 Task: Add a signature Dallas Robinson containing 'Best wishes for a happy and healthy year, Dallas Robinson' to email address softage.1@softage.net and add a folder Applications
Action: Key pressed n
Screenshot: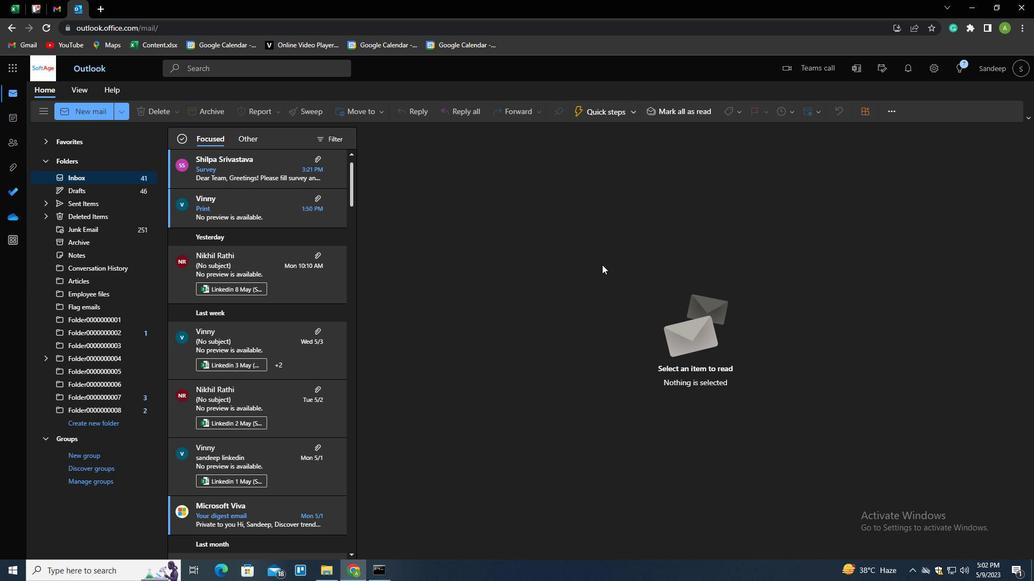 
Action: Mouse moved to (727, 108)
Screenshot: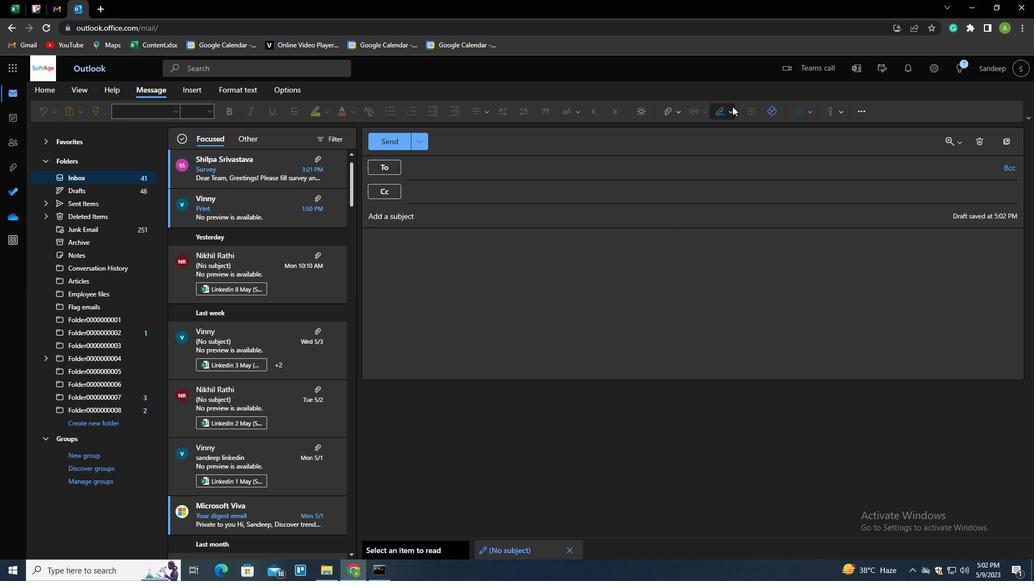 
Action: Mouse pressed left at (727, 108)
Screenshot: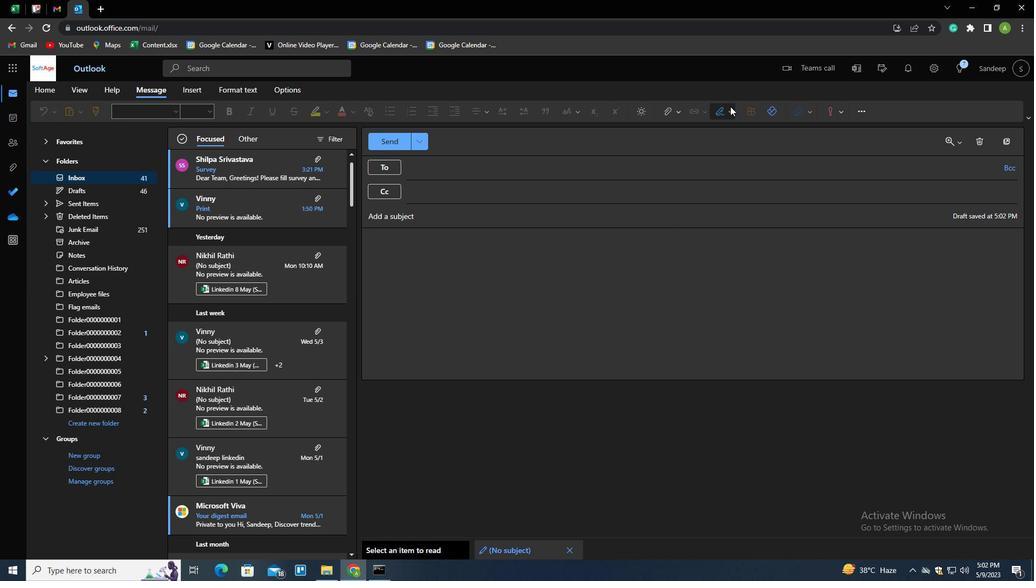 
Action: Mouse moved to (711, 132)
Screenshot: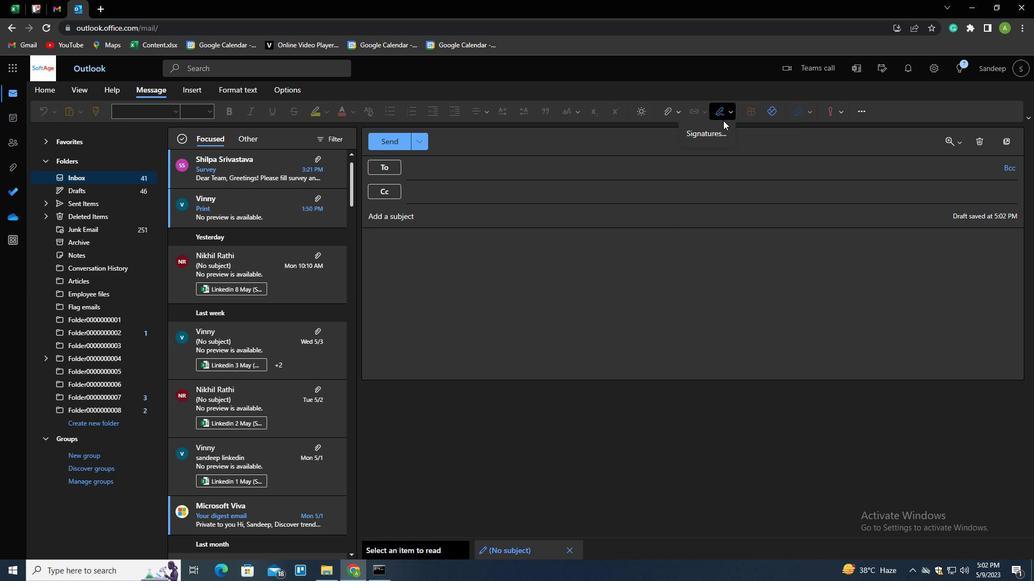 
Action: Mouse pressed left at (711, 132)
Screenshot: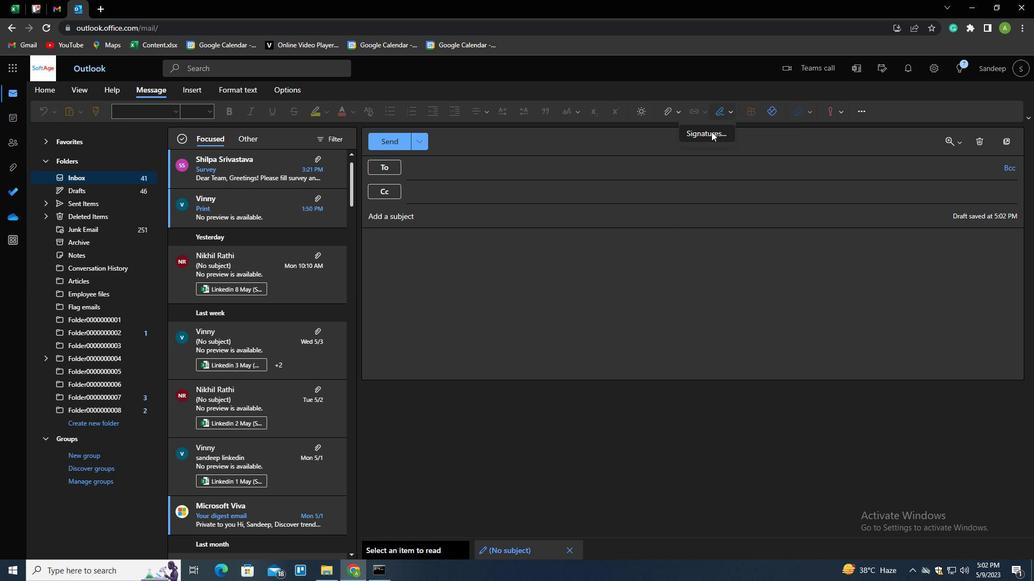
Action: Mouse moved to (520, 199)
Screenshot: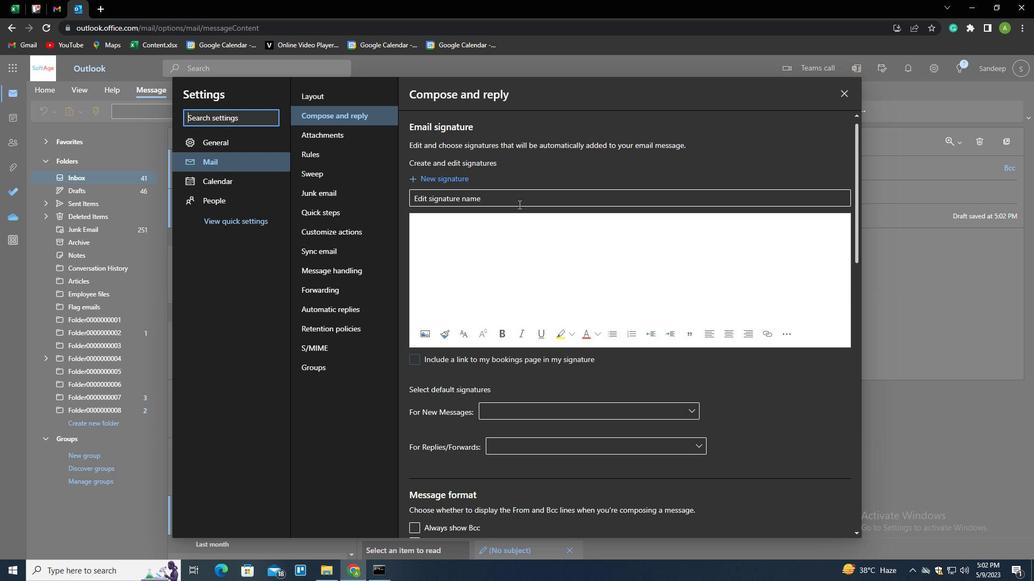 
Action: Mouse pressed left at (520, 199)
Screenshot: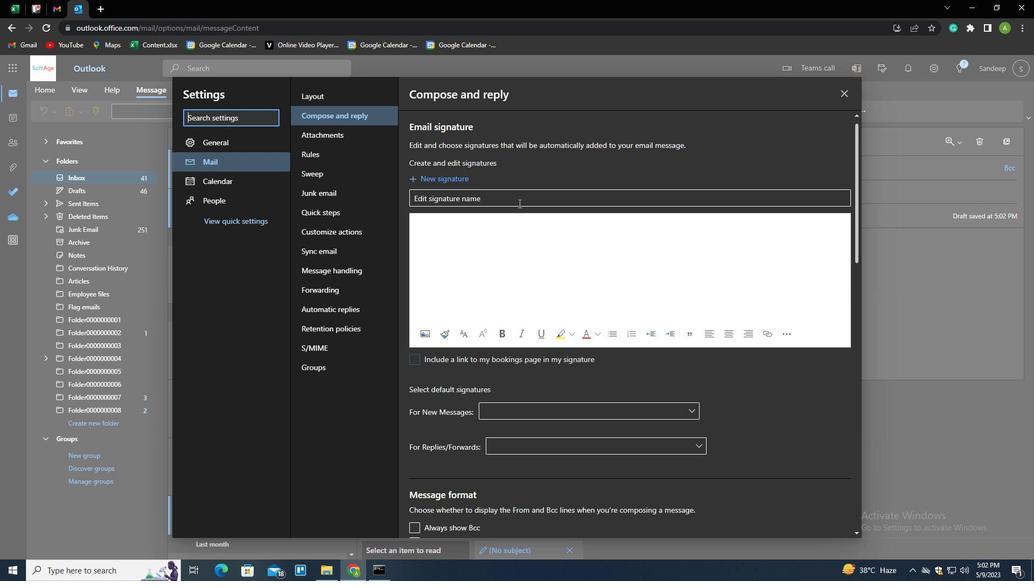 
Action: Mouse moved to (521, 199)
Screenshot: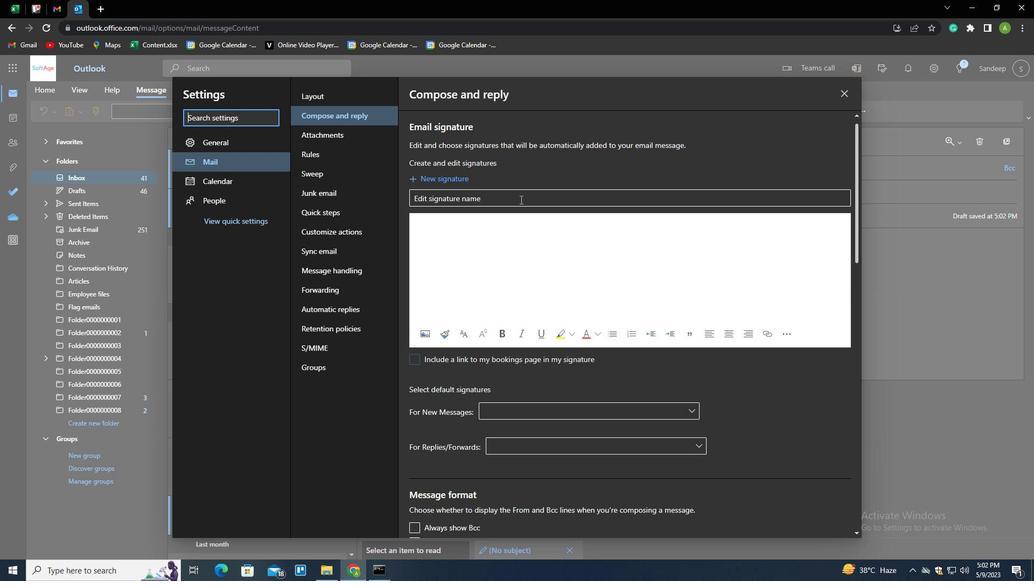 
Action: Key pressed <Key.shift>DALLAD<Key.space><Key.shift>RO<Key.backspace><Key.backspace><Key.backspace><Key.backspace>S<Key.space><Key.shift>ROBINSON<Key.tab><Key.shift_r><Key.enter><Key.shift_r><Key.enter><Key.enter><Key.enter><Key.enter><Key.enter><Key.shift>BEST<Key.space><Key.shift>WISHES<Key.space>FOE<Key.space><Key.backspace><Key.backspace>R<Key.space>A<Key.space>HAPPY<Key.space>AND<Key.space><Key.shift>HE<Key.backspace><Key.backspace>HEATL<Key.backspace><Key.backspace>LTHY<Key.space>YEAR<Key.shift_r><Key.enter><Key.shift>DALLAS<Key.space><Key.shift>ROBINSON
Screenshot: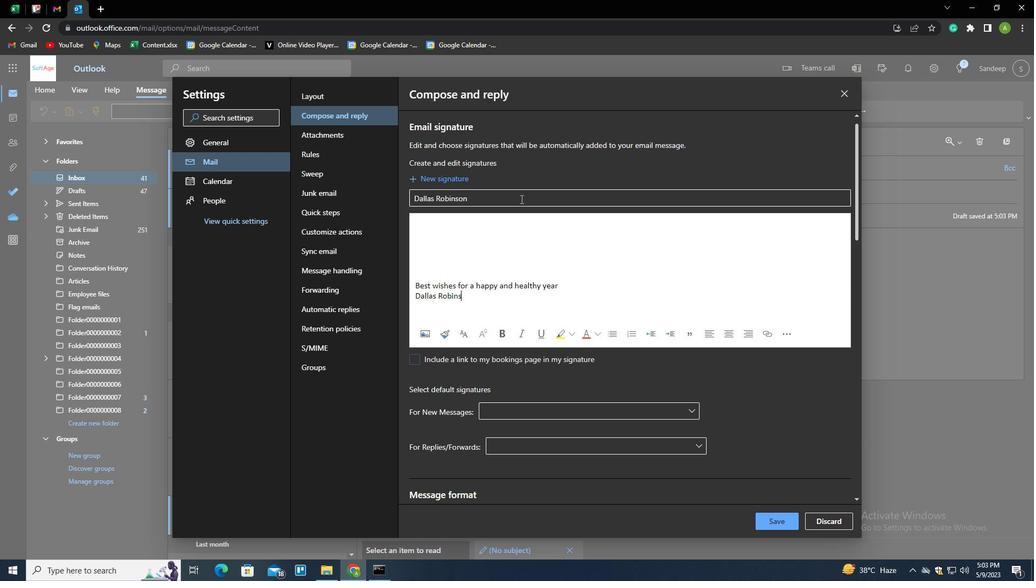 
Action: Mouse moved to (767, 521)
Screenshot: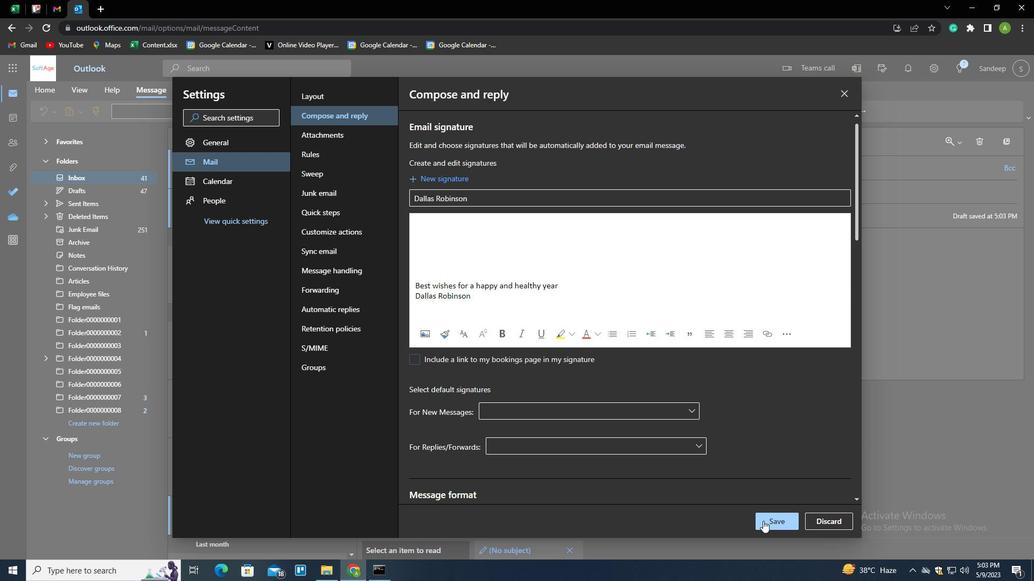 
Action: Mouse pressed left at (767, 521)
Screenshot: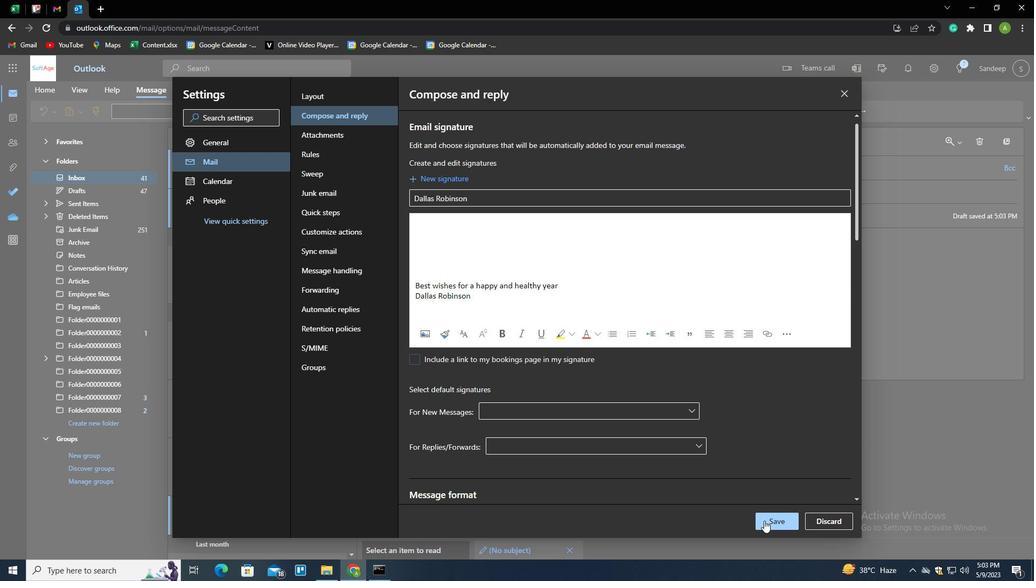 
Action: Mouse moved to (911, 342)
Screenshot: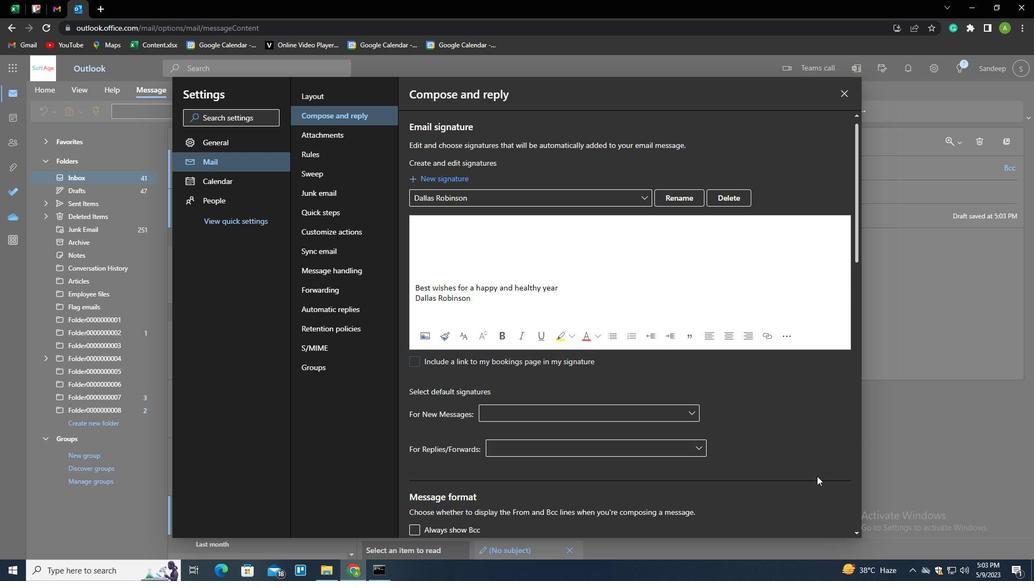 
Action: Mouse pressed left at (911, 342)
Screenshot: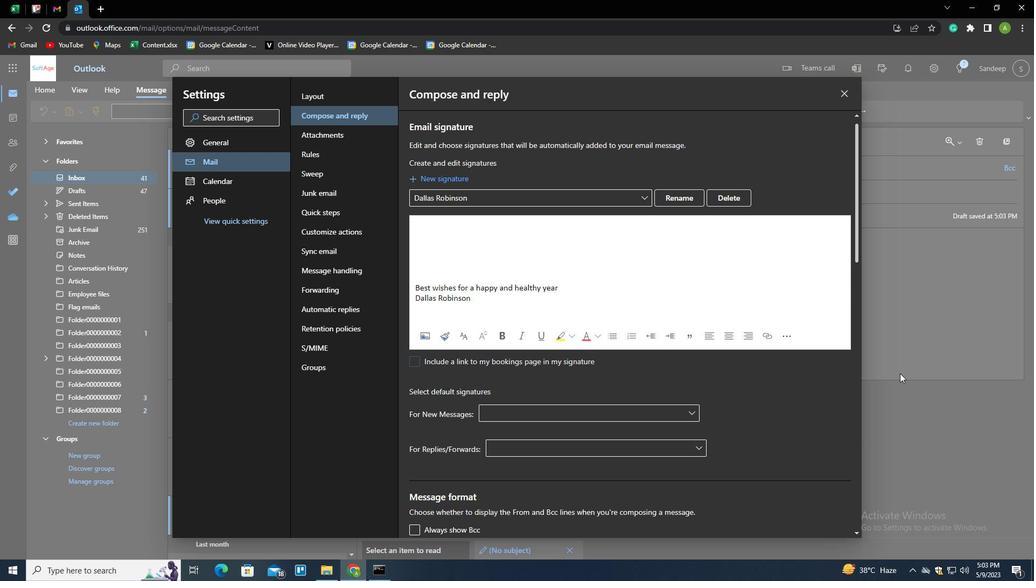 
Action: Mouse moved to (723, 115)
Screenshot: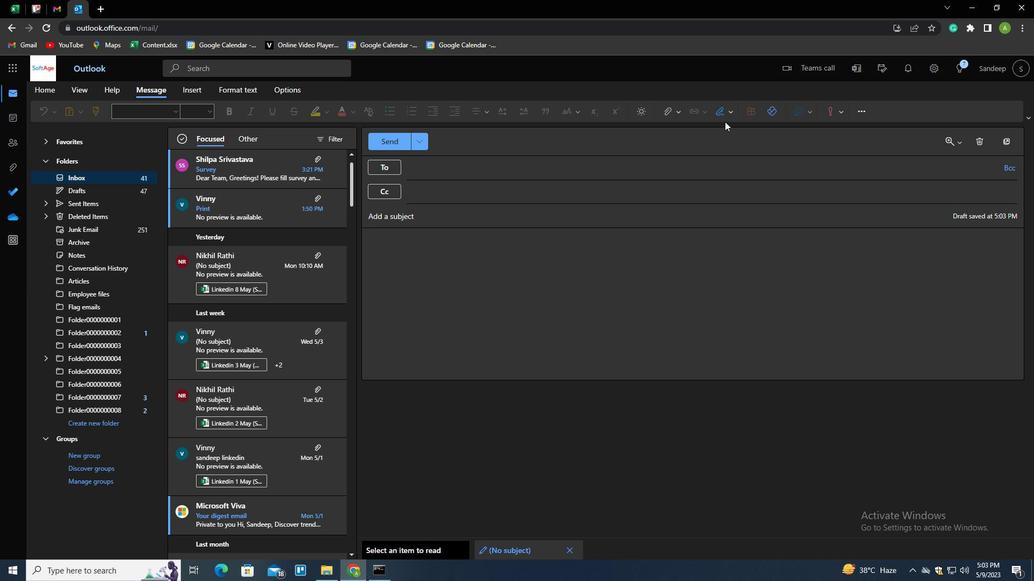 
Action: Mouse pressed left at (723, 115)
Screenshot: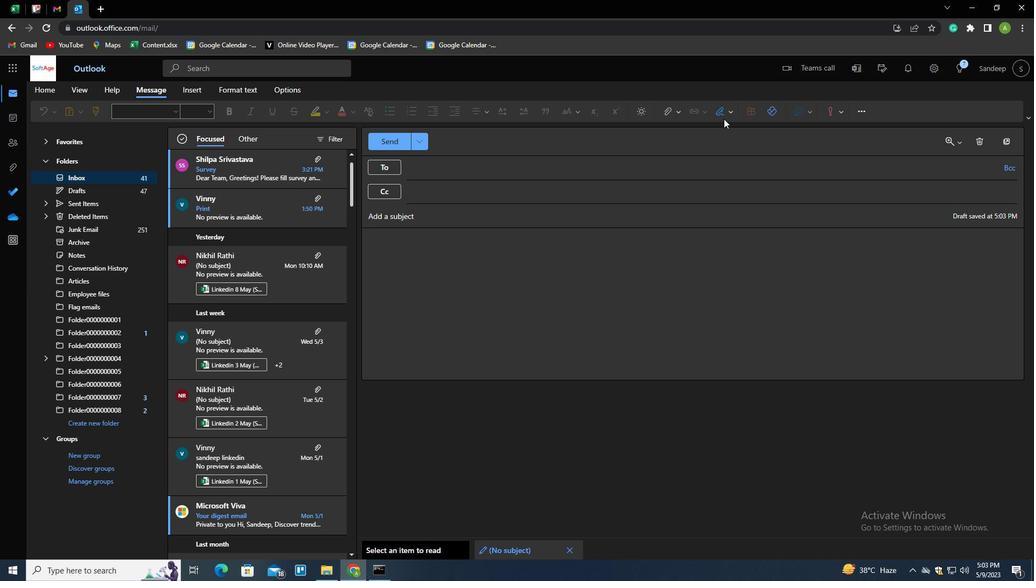 
Action: Mouse moved to (714, 137)
Screenshot: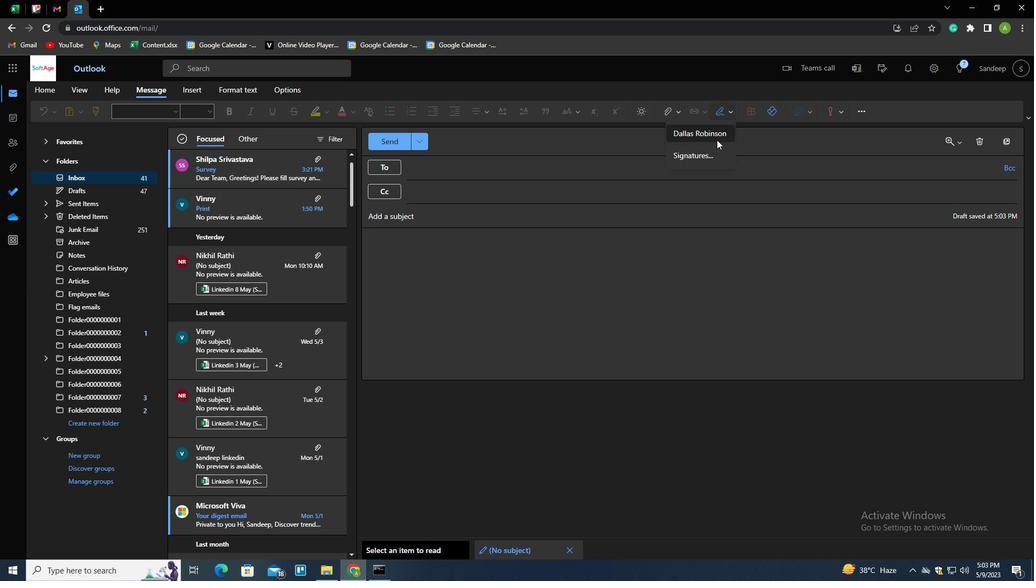 
Action: Mouse pressed left at (714, 137)
Screenshot: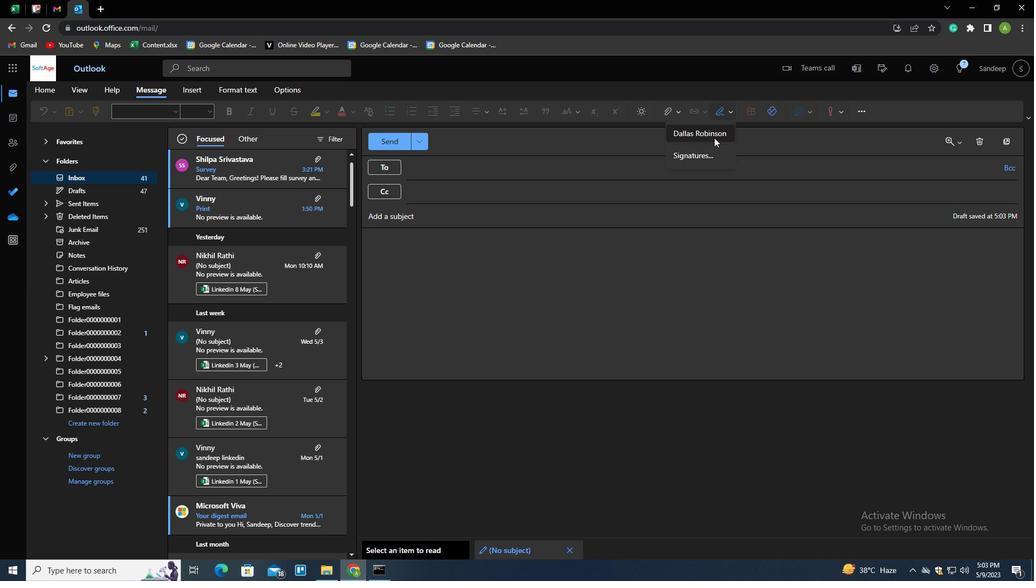 
Action: Mouse moved to (514, 174)
Screenshot: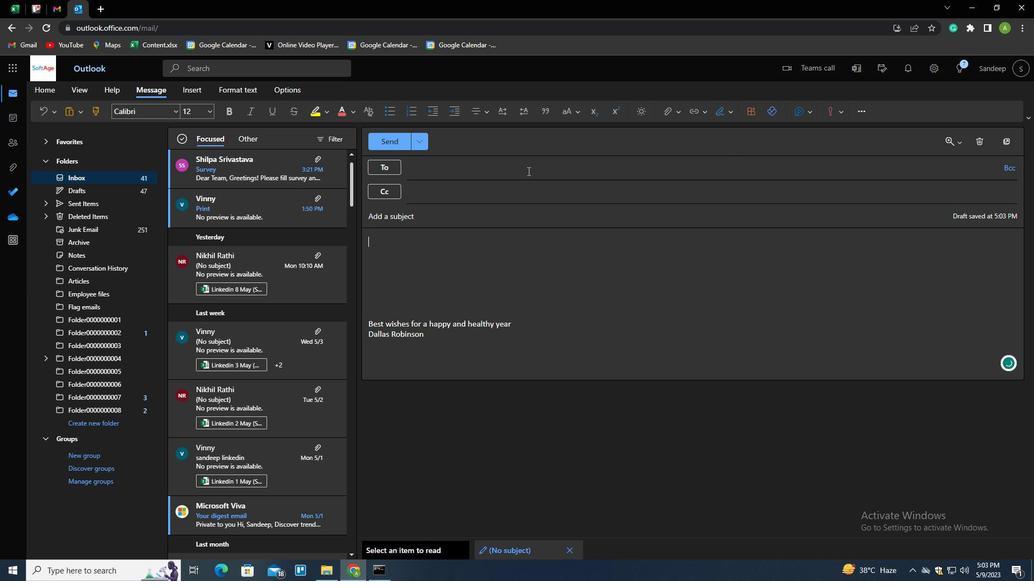 
Action: Mouse pressed left at (514, 174)
Screenshot: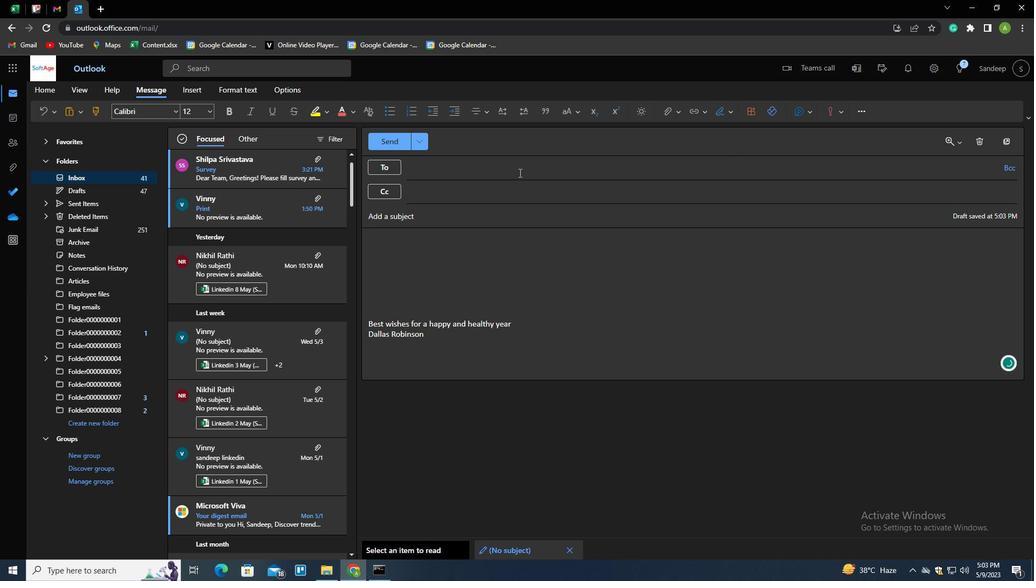 
Action: Key pressed S
Screenshot: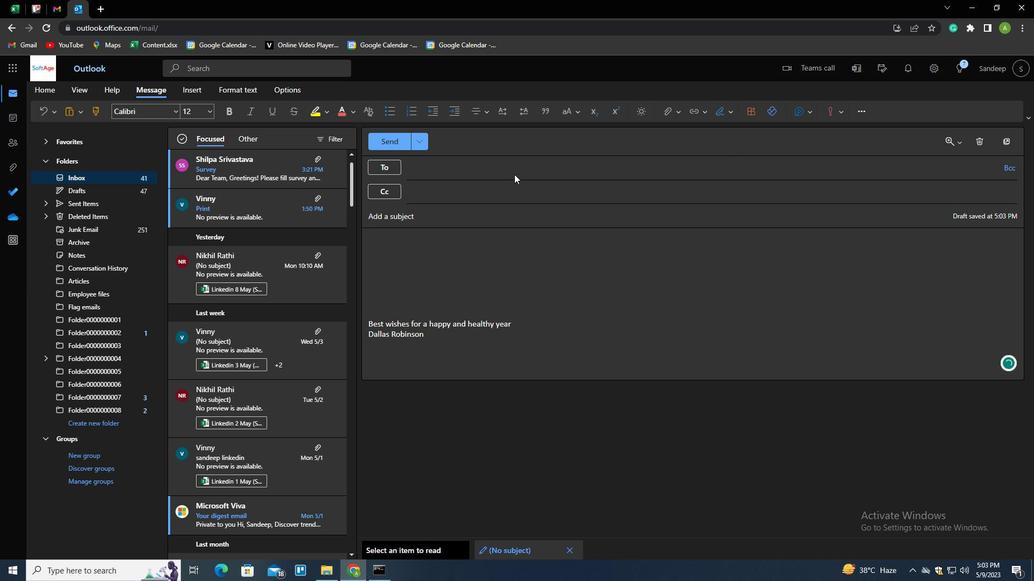 
Action: Mouse moved to (501, 170)
Screenshot: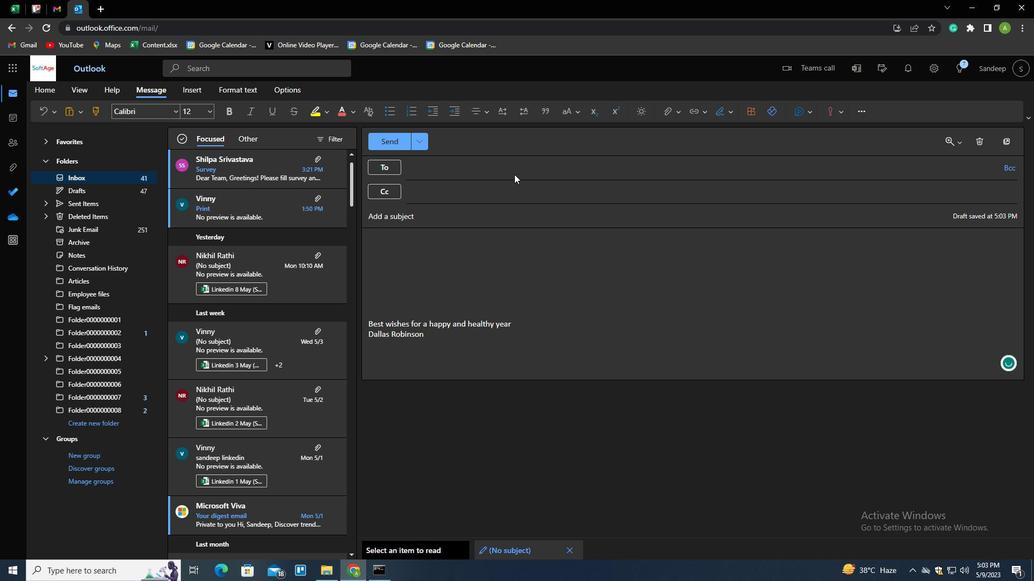 
Action: Mouse pressed left at (501, 170)
Screenshot: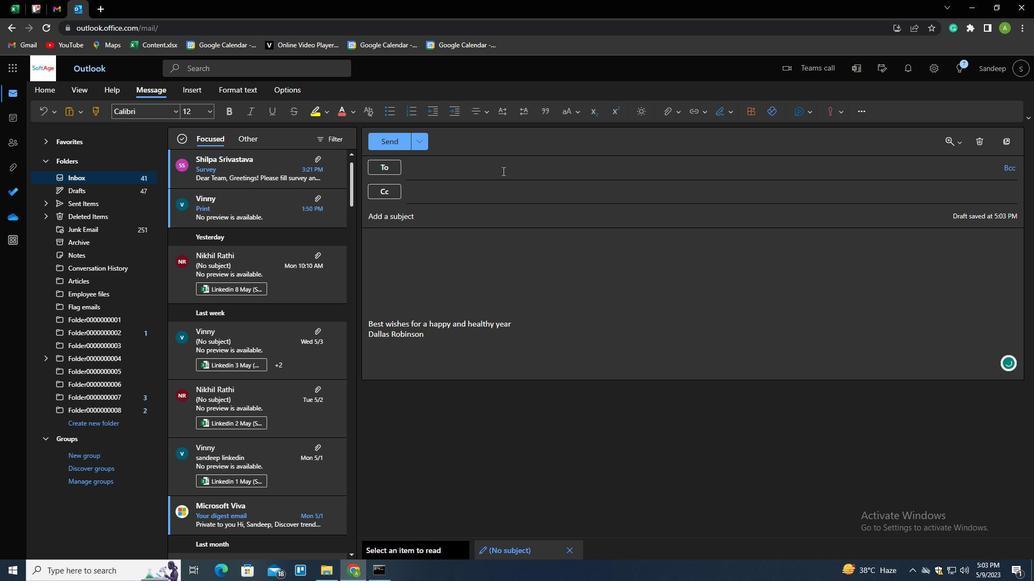 
Action: Key pressed SOFTAGE.1<Key.shift>@SOF
Screenshot: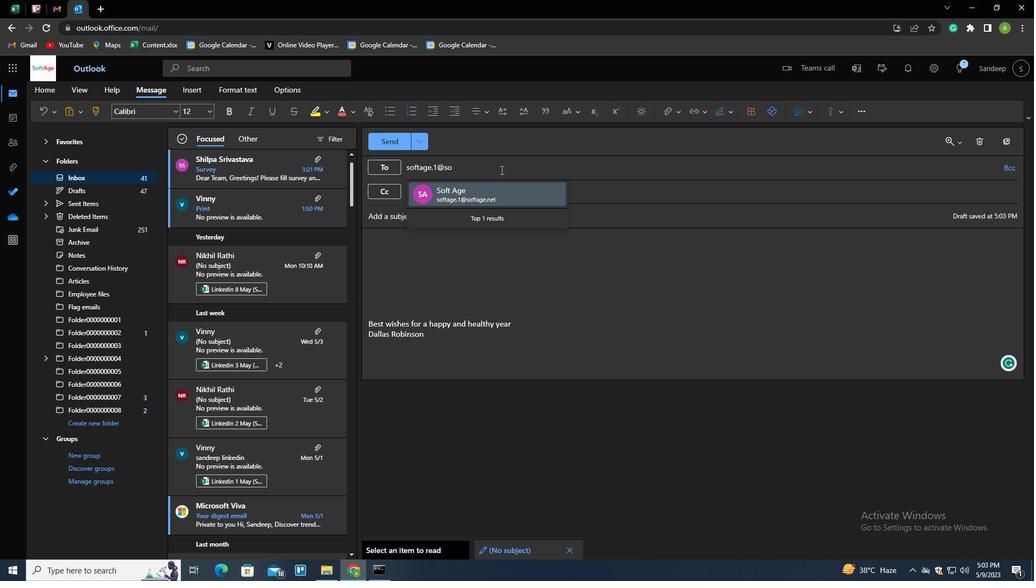 
Action: Mouse moved to (495, 199)
Screenshot: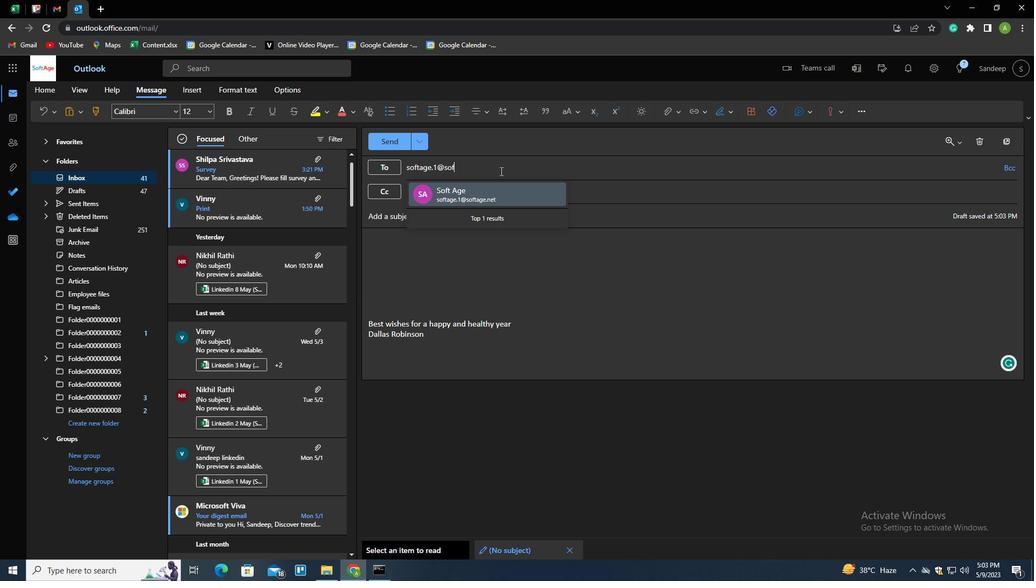 
Action: Mouse pressed left at (495, 199)
Screenshot: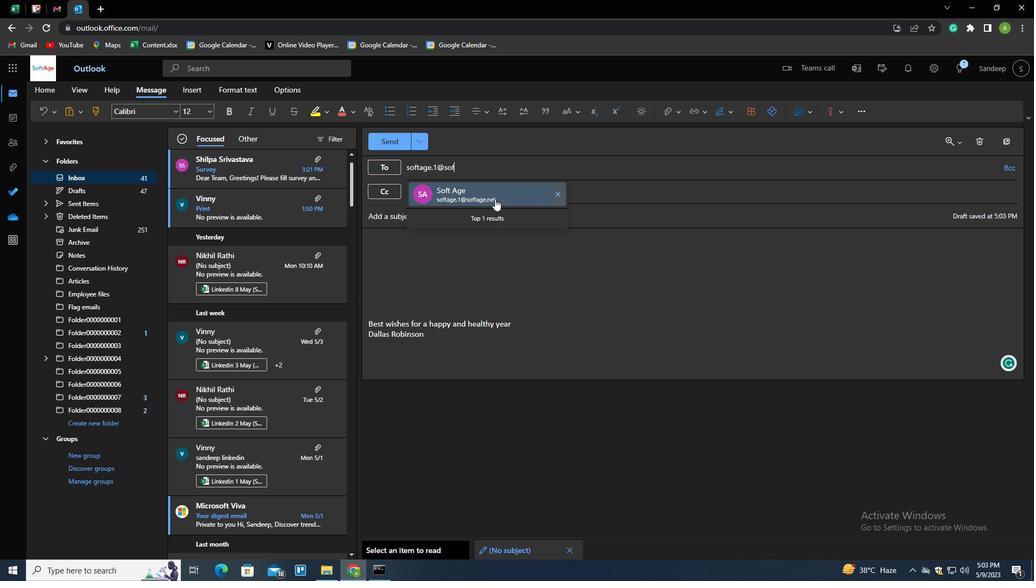 
Action: Mouse moved to (91, 422)
Screenshot: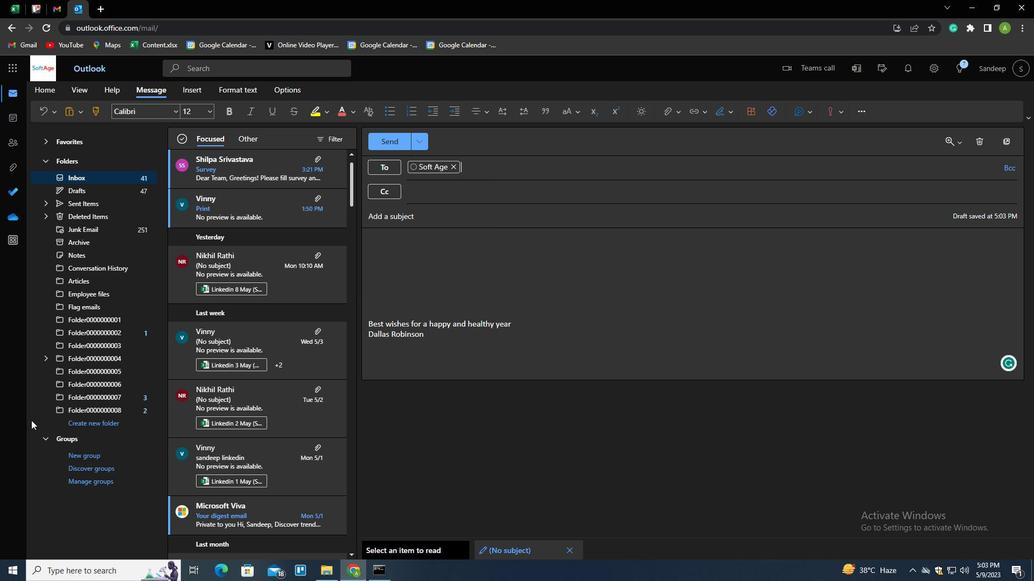 
Action: Mouse pressed left at (91, 422)
Screenshot: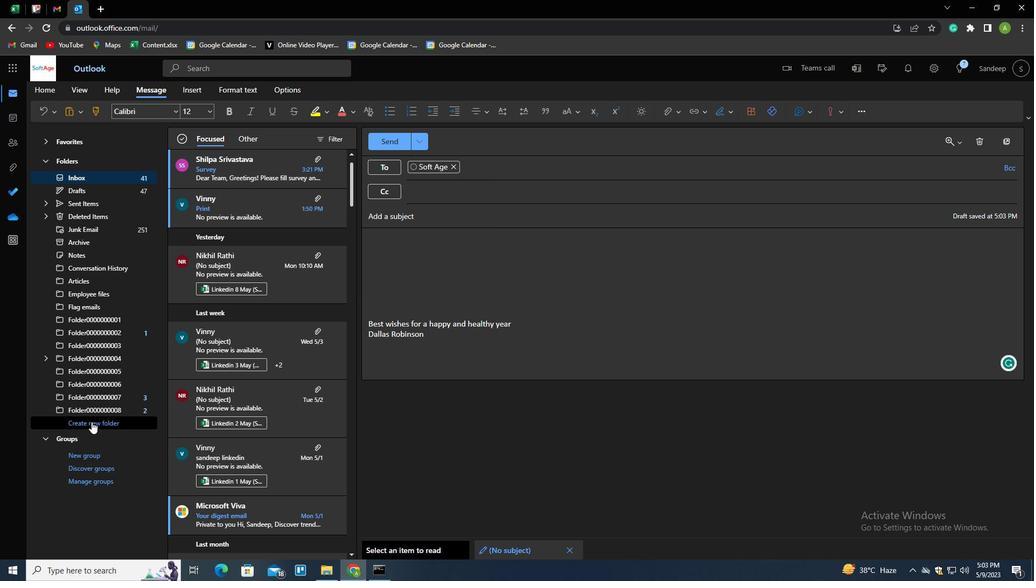 
Action: Mouse moved to (92, 422)
Screenshot: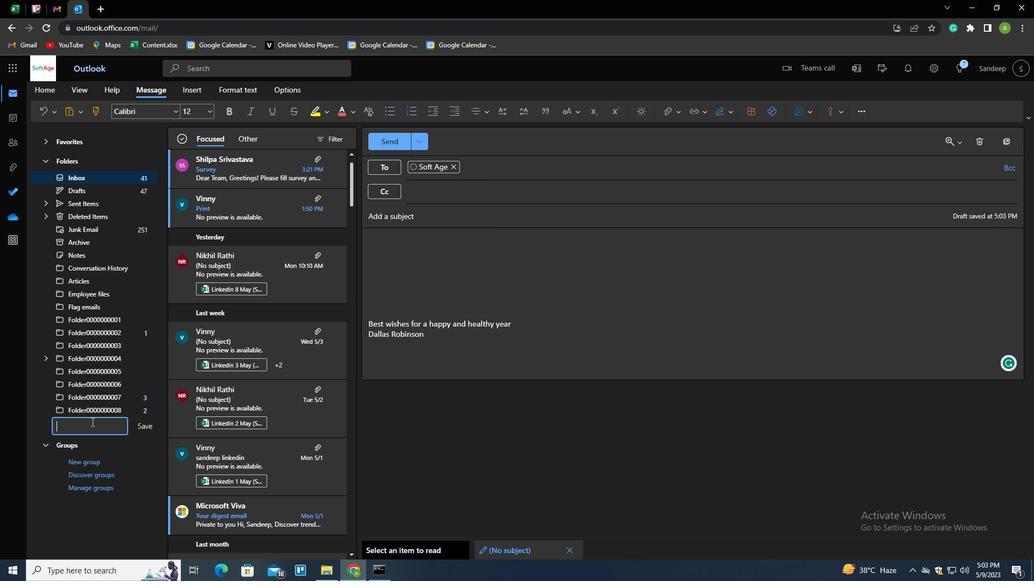
Action: Key pressed <Key.shift>APPLICATIONS<Key.enter>
Screenshot: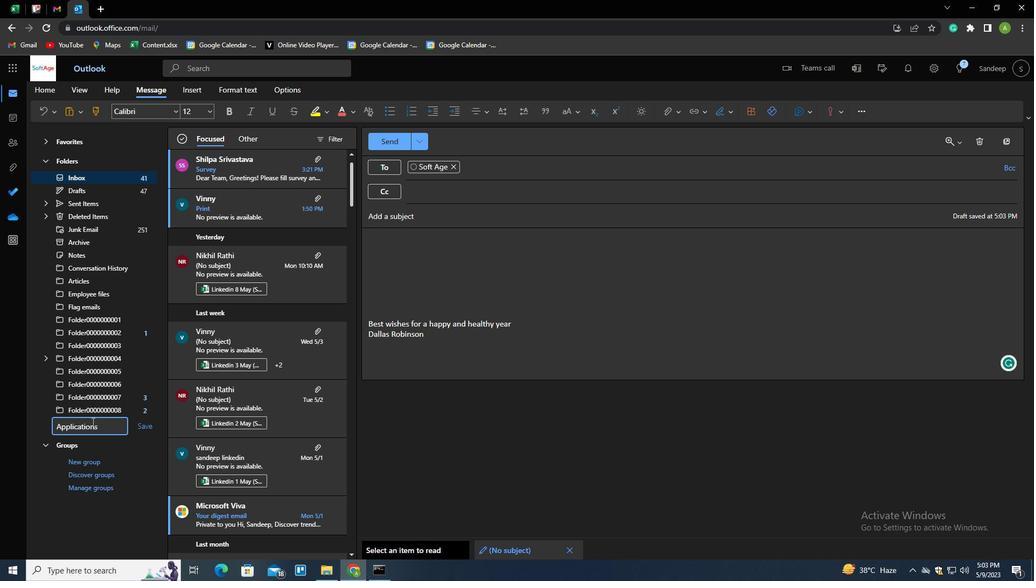 
